 Task: Look for products with salt flavor in the category "Snack Mixes".
Action: Mouse moved to (1264, 150)
Screenshot: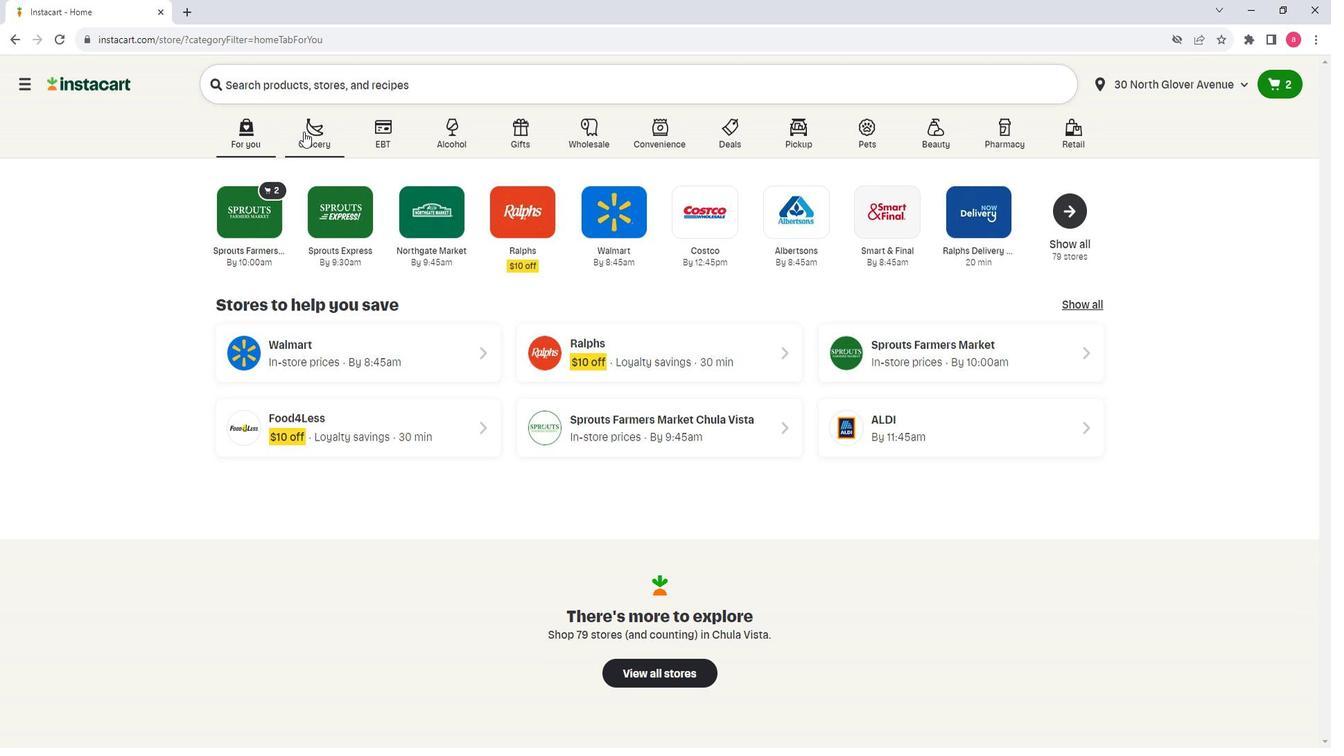 
Action: Mouse pressed left at (1264, 150)
Screenshot: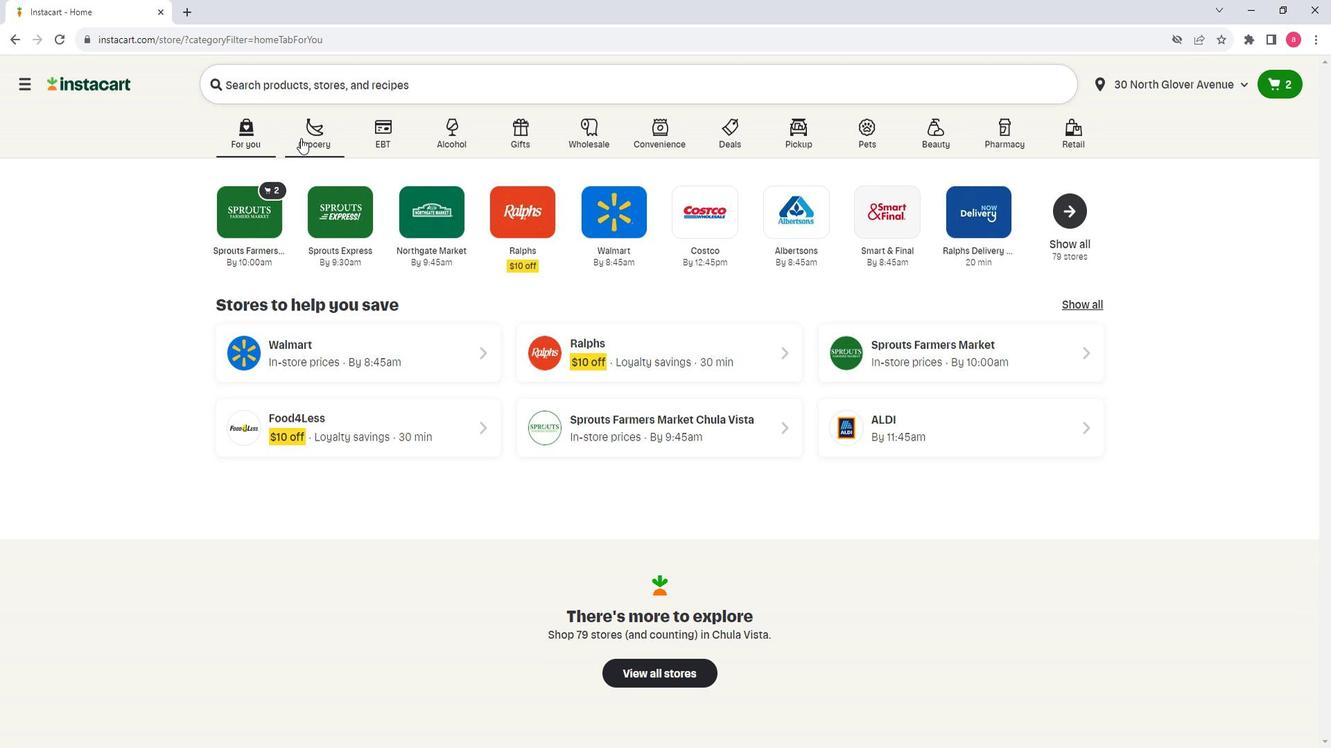 
Action: Mouse moved to (1236, 421)
Screenshot: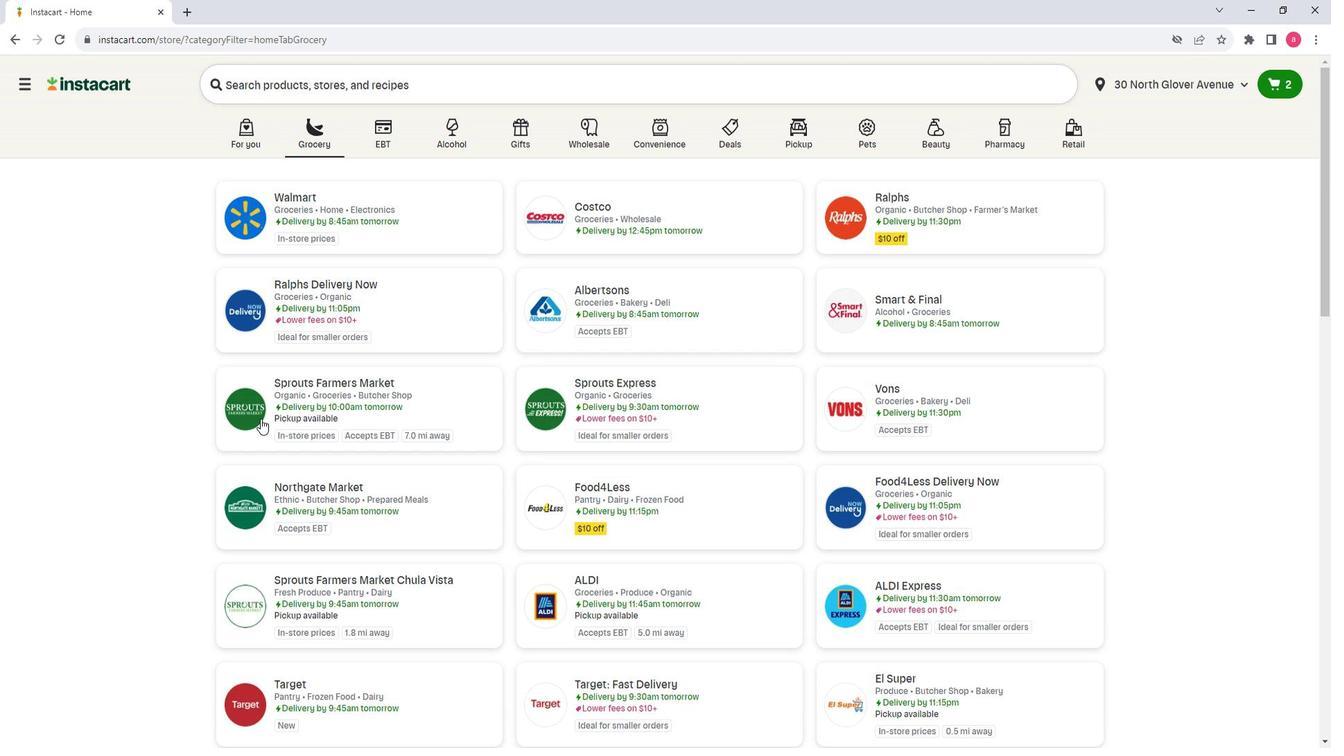 
Action: Mouse pressed left at (1236, 421)
Screenshot: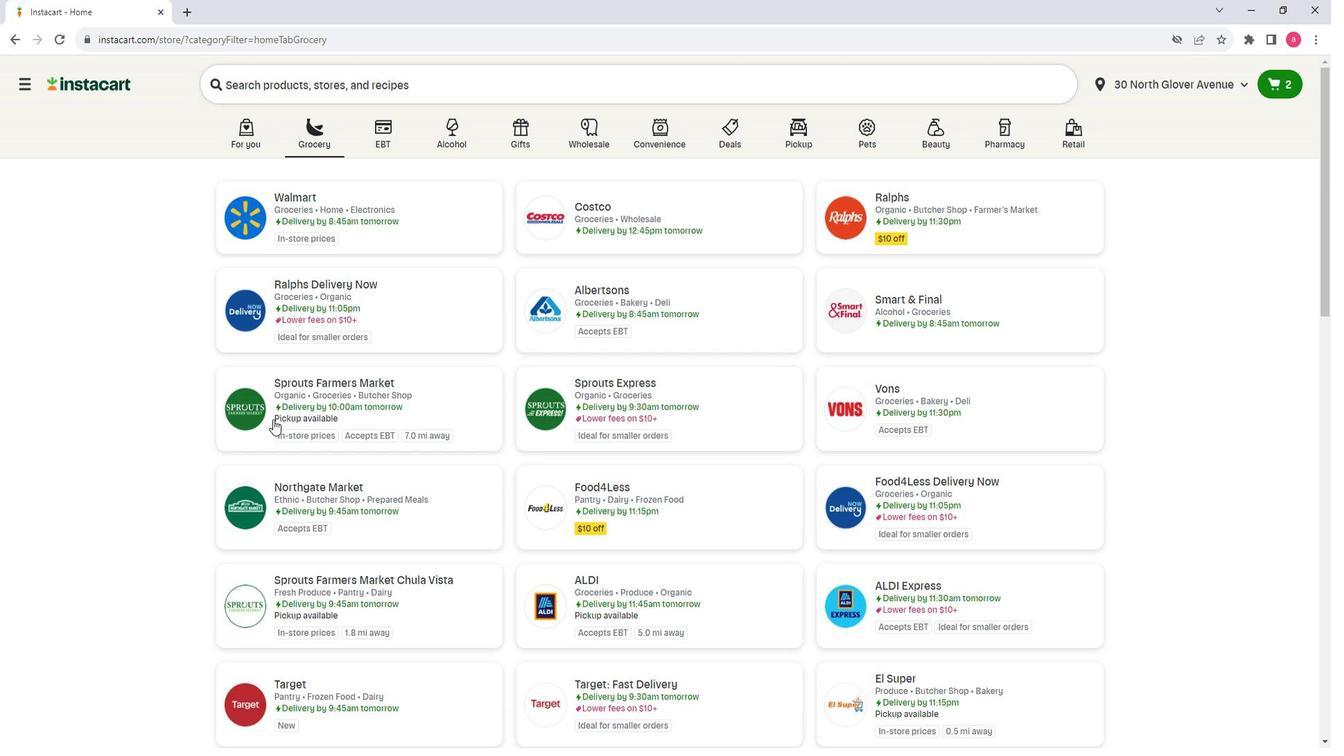 
Action: Mouse moved to (1056, 474)
Screenshot: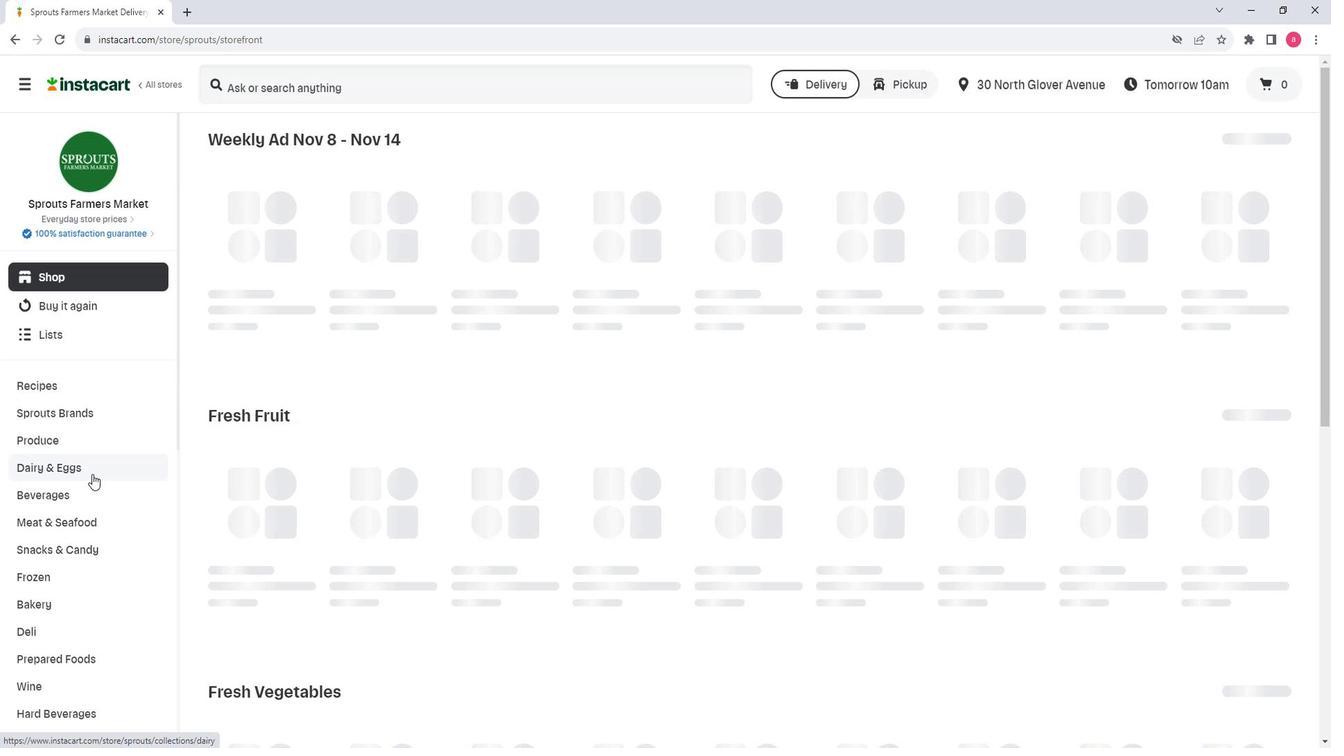 
Action: Mouse scrolled (1056, 474) with delta (0, 0)
Screenshot: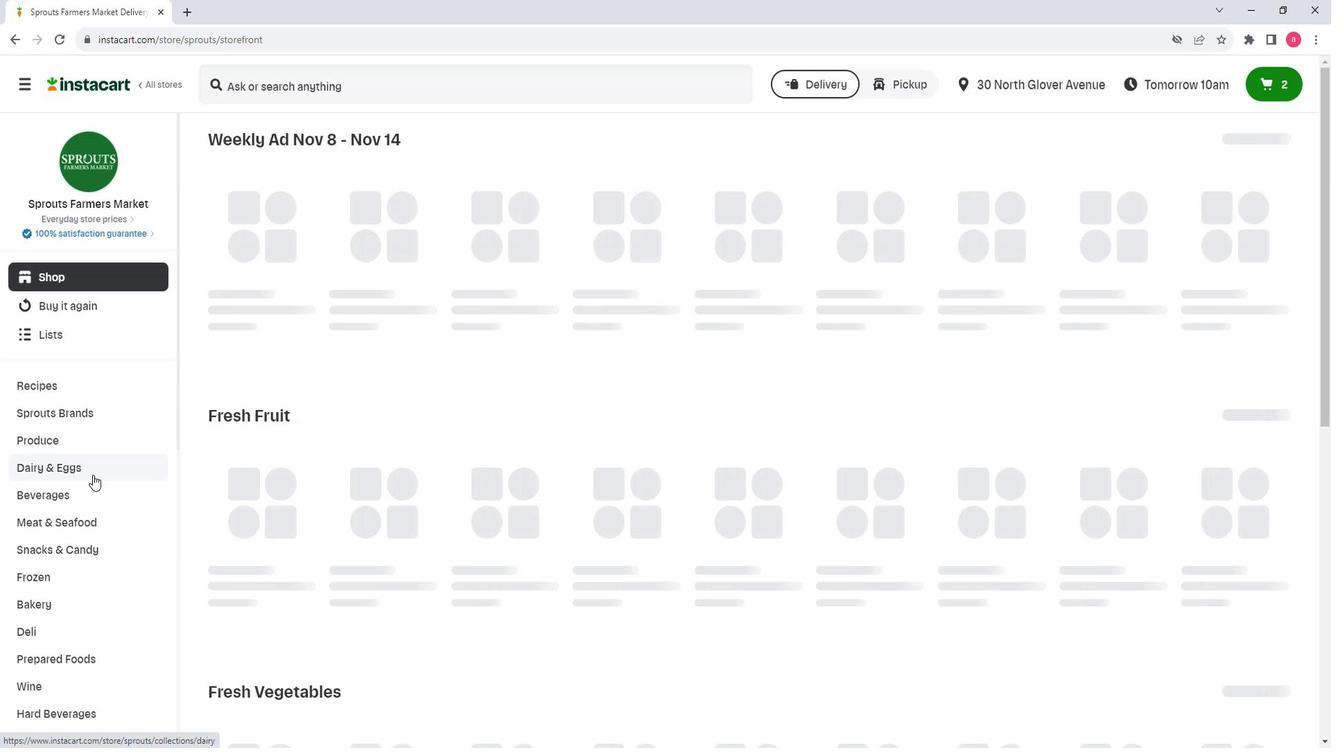 
Action: Mouse moved to (1062, 475)
Screenshot: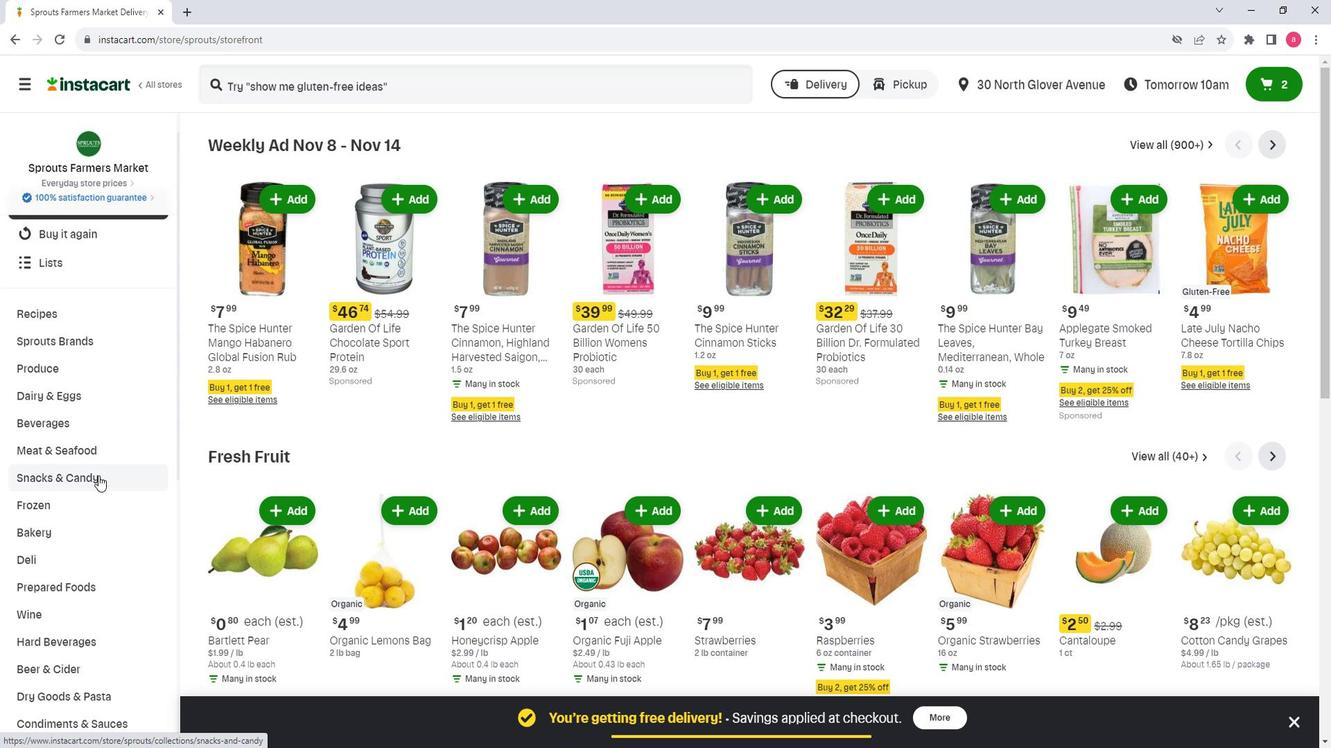
Action: Mouse pressed left at (1062, 475)
Screenshot: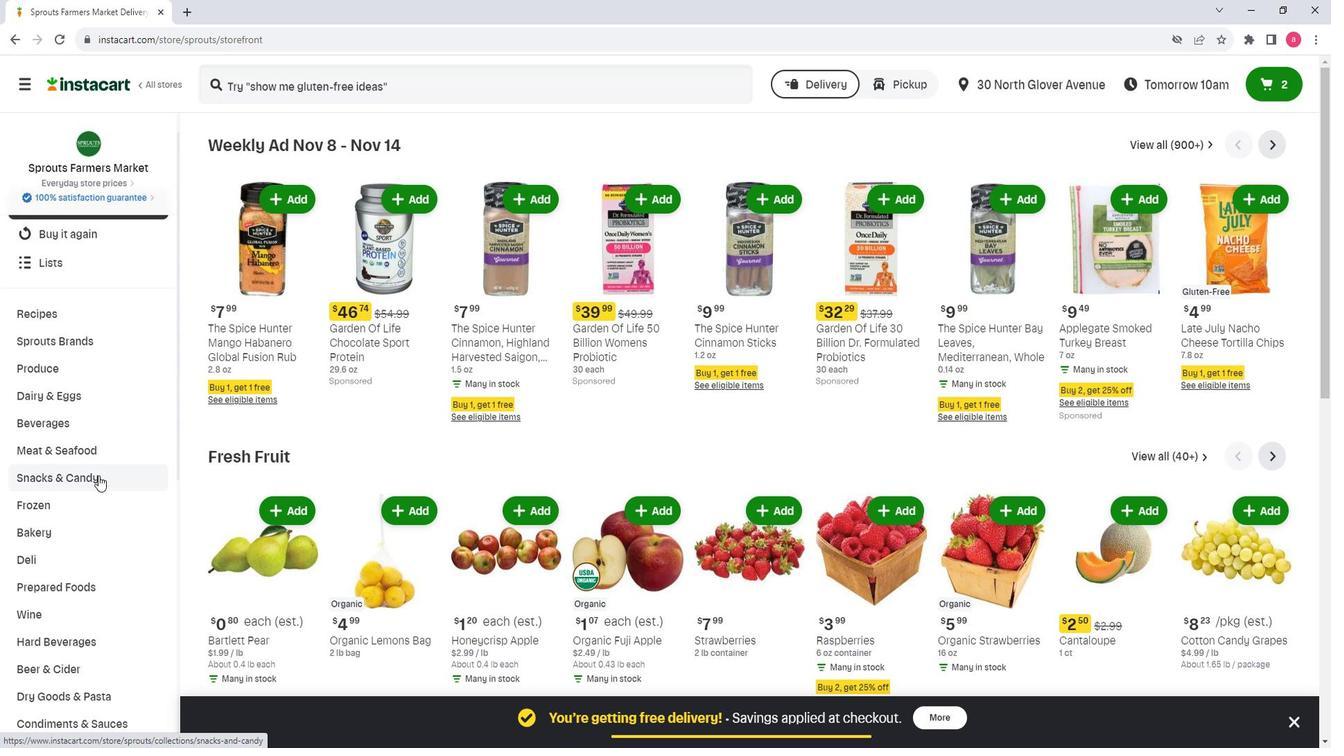 
Action: Mouse scrolled (1062, 474) with delta (0, 0)
Screenshot: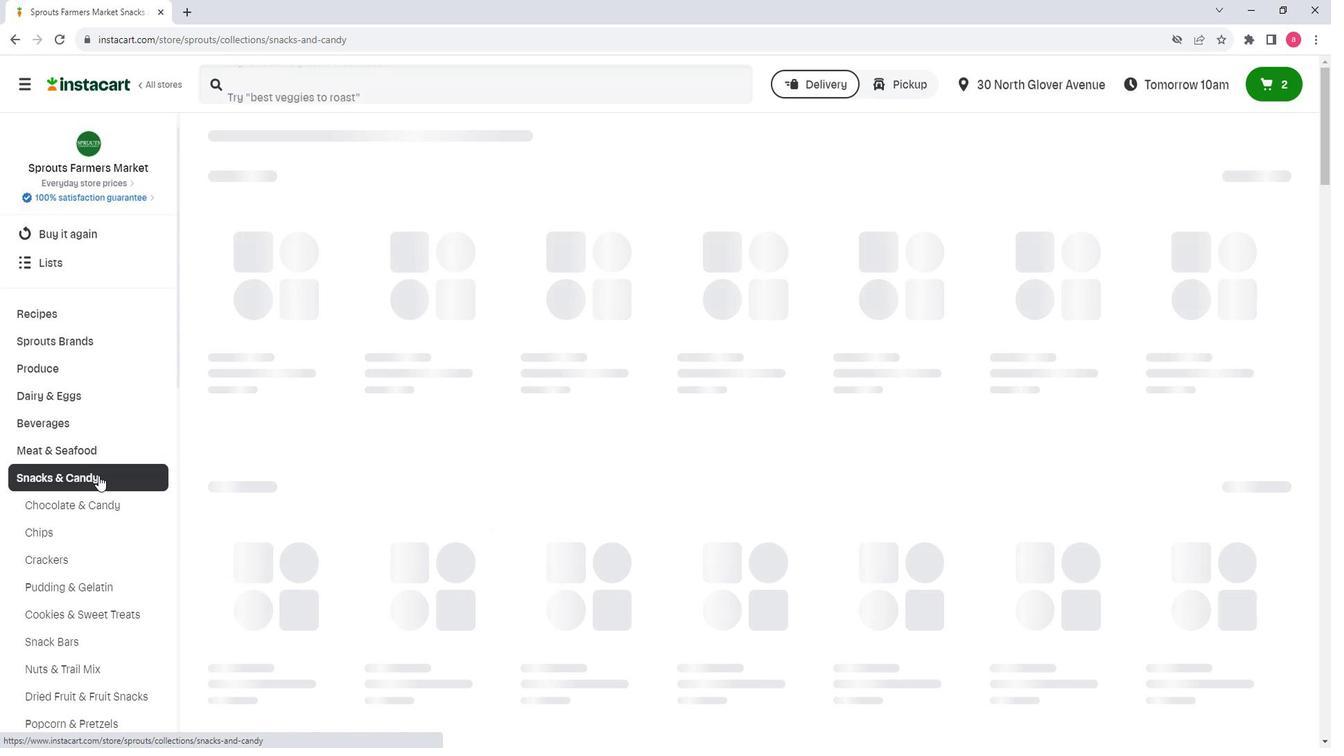 
Action: Mouse scrolled (1062, 474) with delta (0, 0)
Screenshot: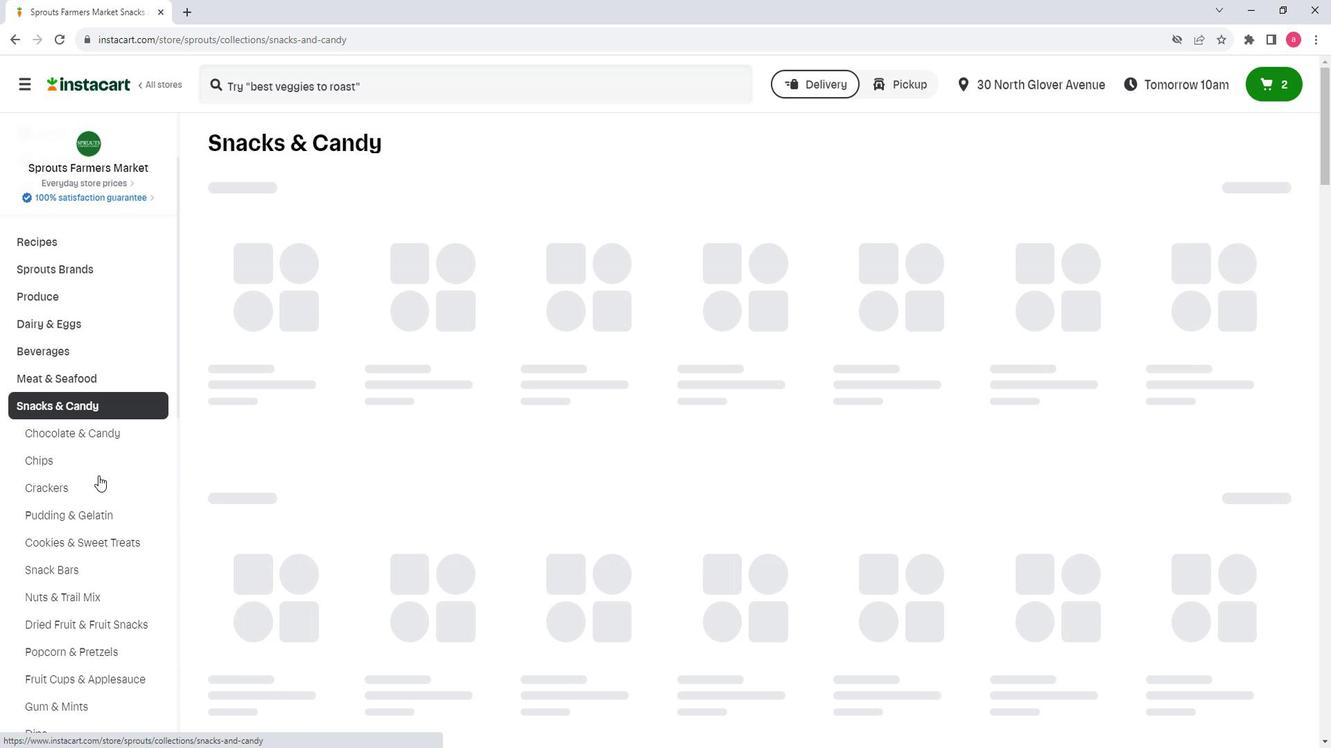 
Action: Mouse scrolled (1062, 474) with delta (0, 0)
Screenshot: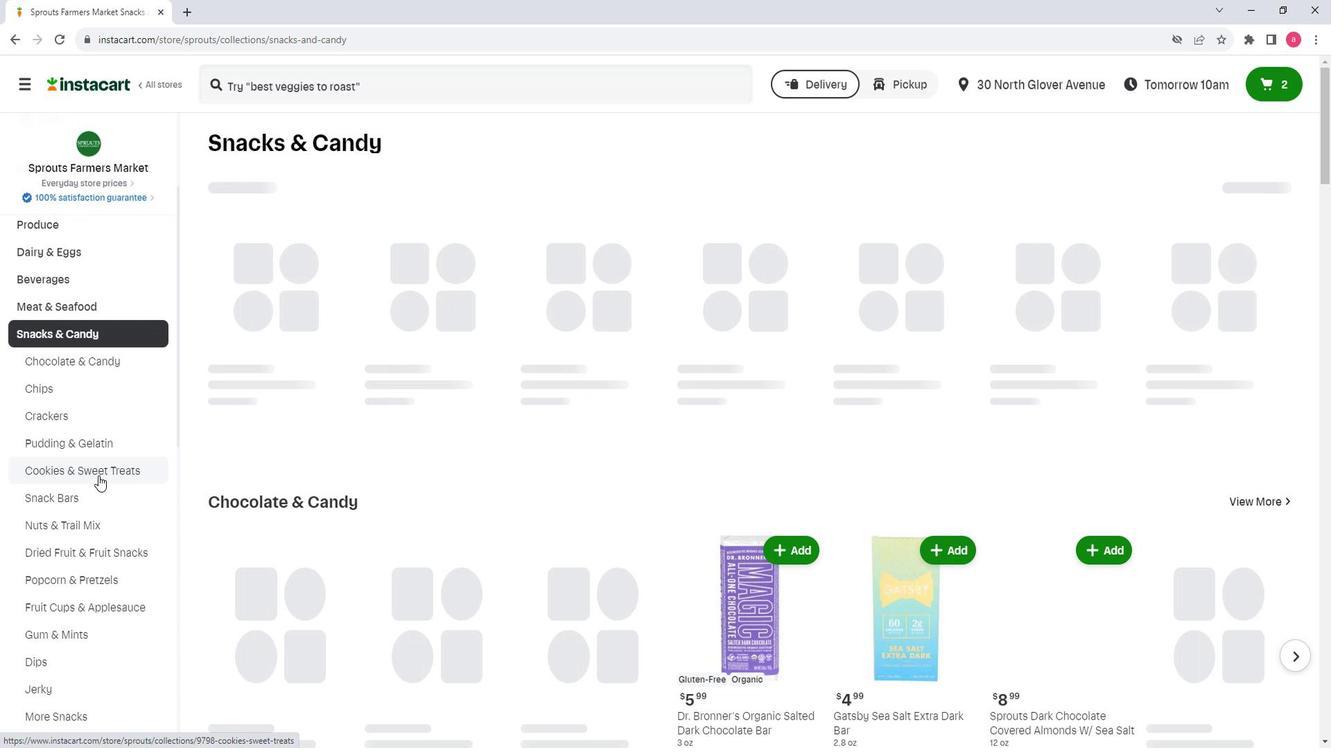 
Action: Mouse scrolled (1062, 474) with delta (0, 0)
Screenshot: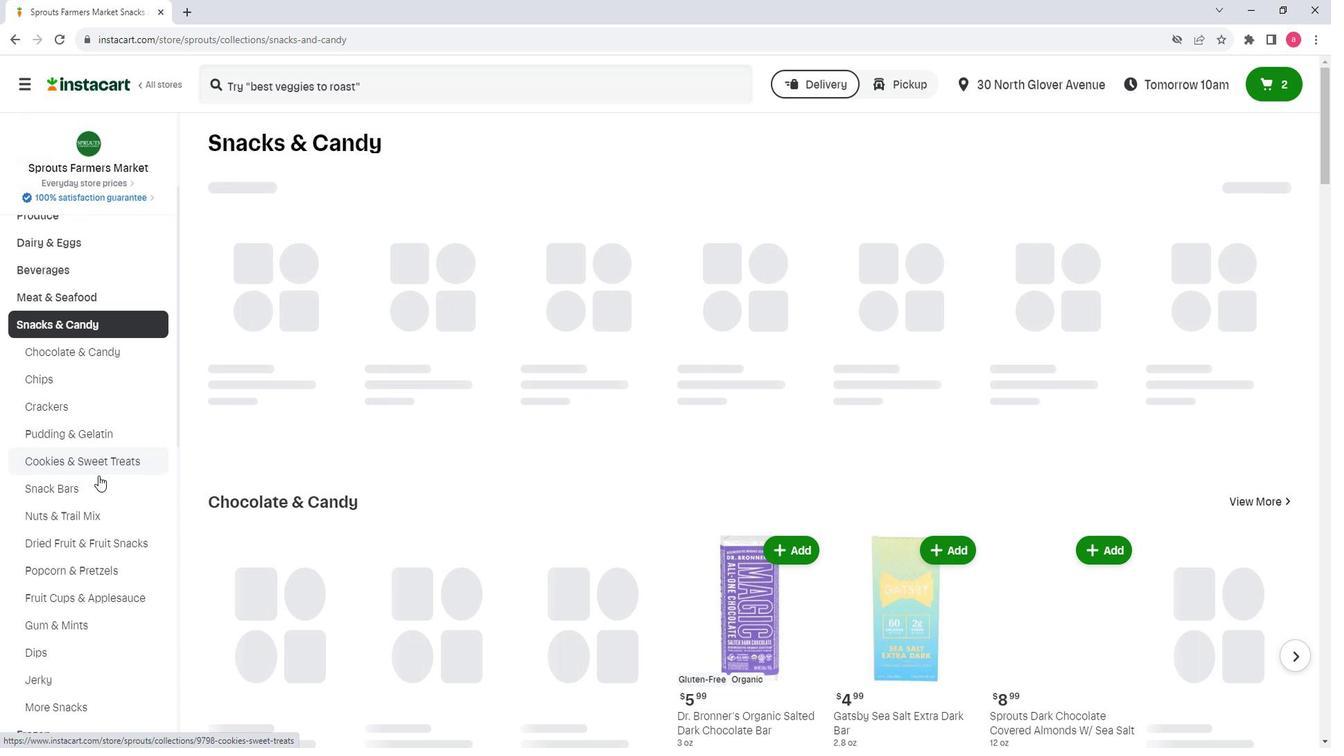 
Action: Mouse moved to (1028, 572)
Screenshot: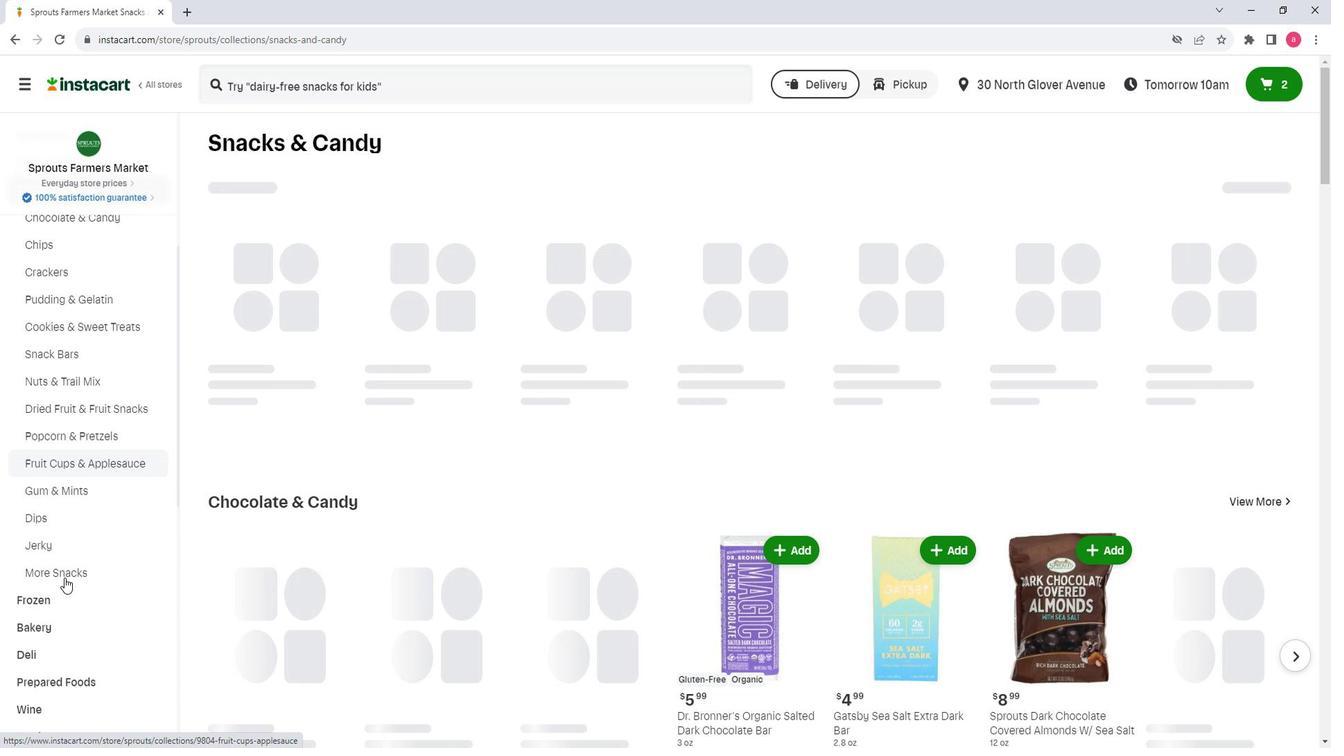 
Action: Mouse pressed left at (1028, 572)
Screenshot: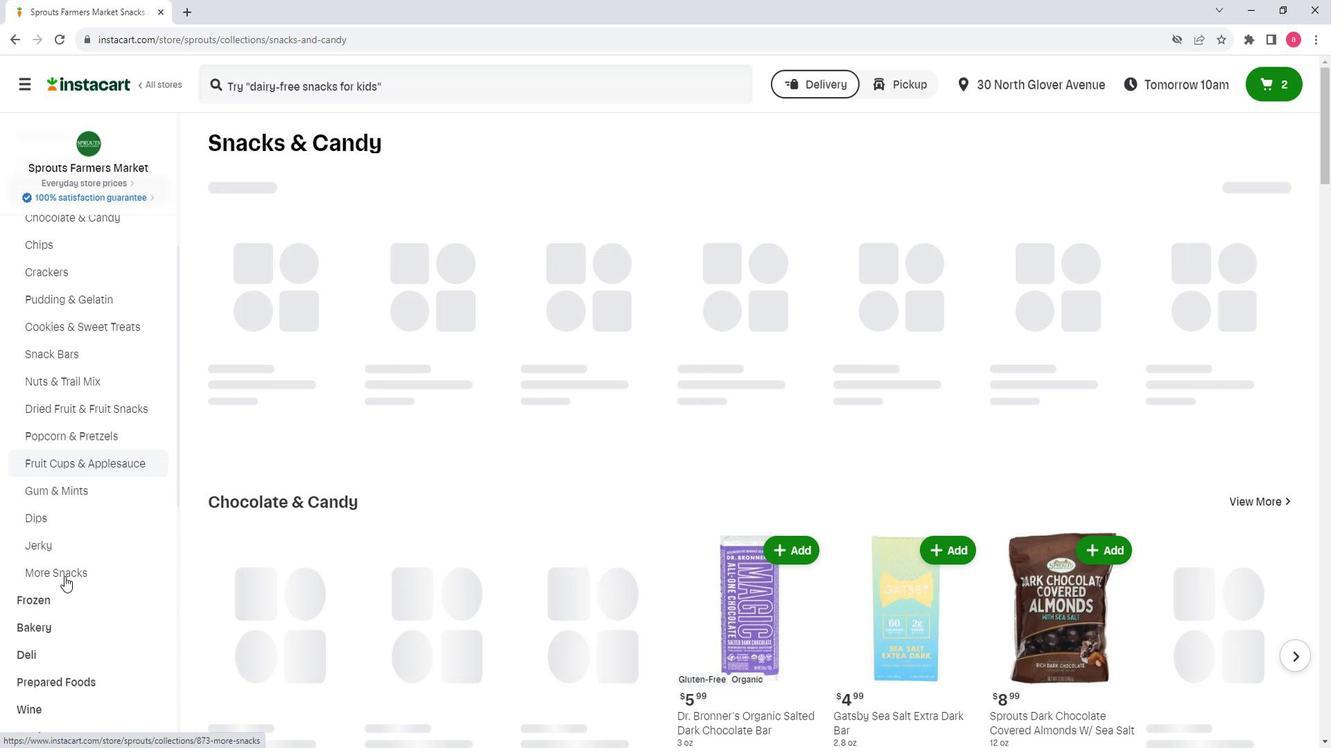 
Action: Mouse moved to (1281, 219)
Screenshot: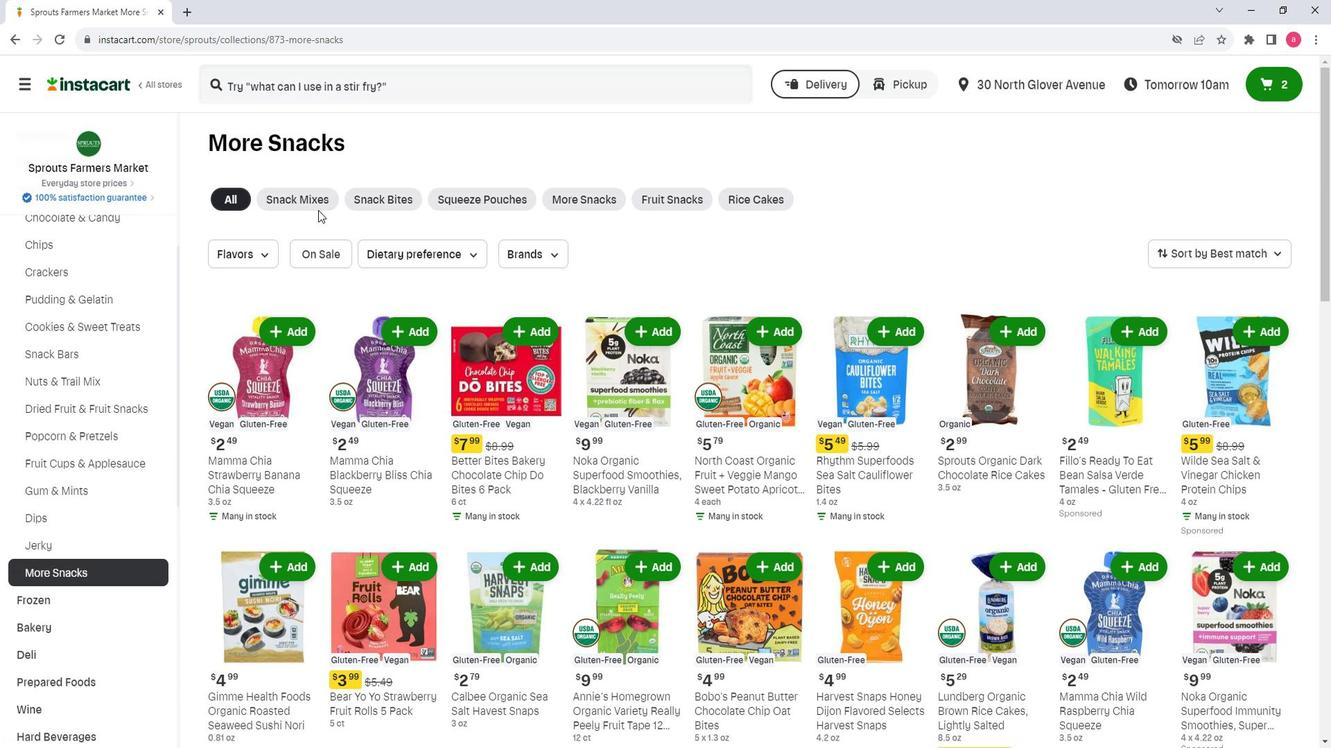 
Action: Mouse pressed left at (1281, 219)
Screenshot: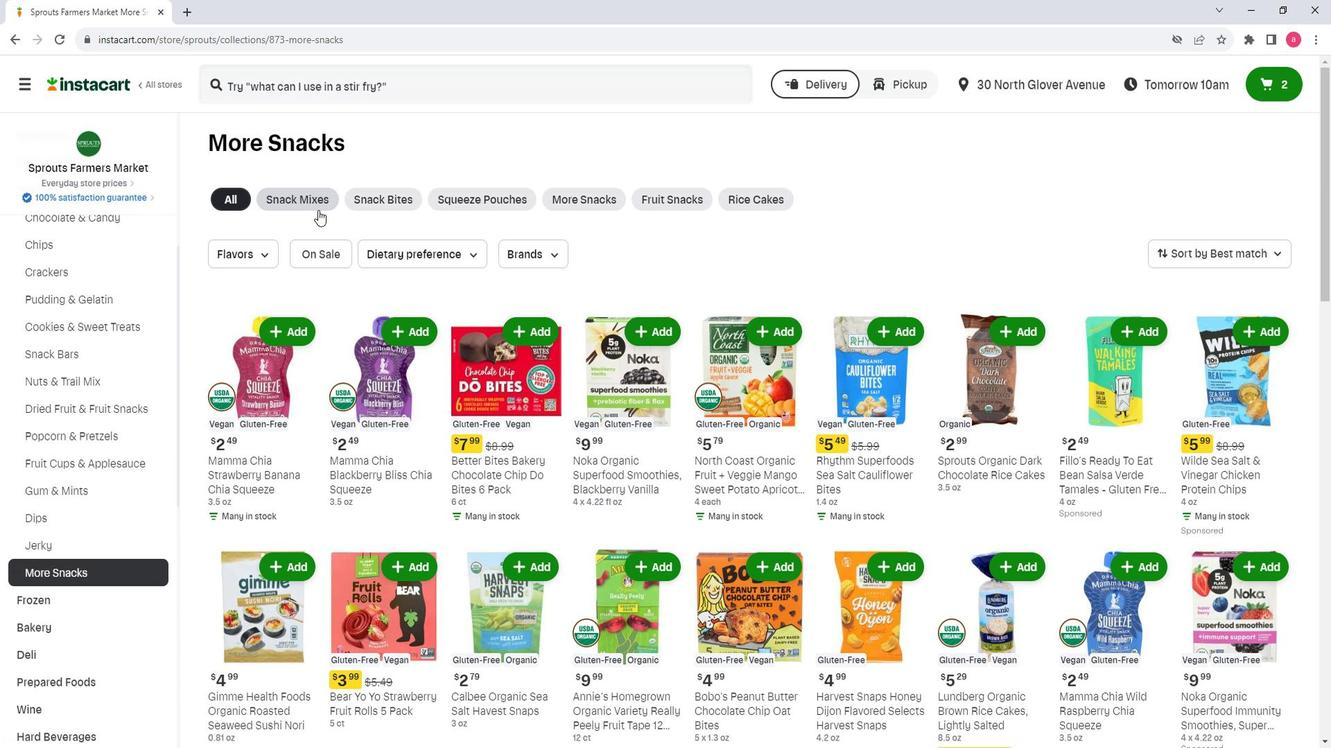 
Action: Mouse moved to (1231, 259)
Screenshot: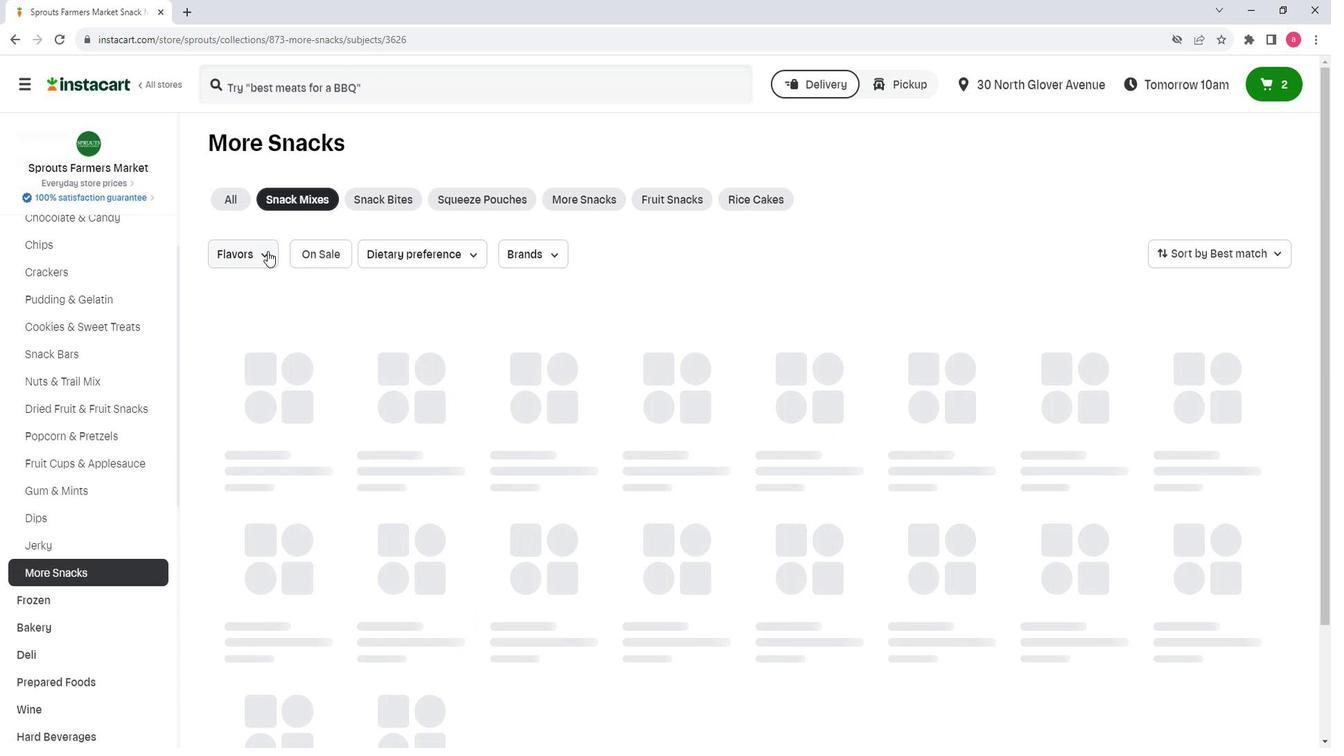 
Action: Mouse pressed left at (1231, 259)
Screenshot: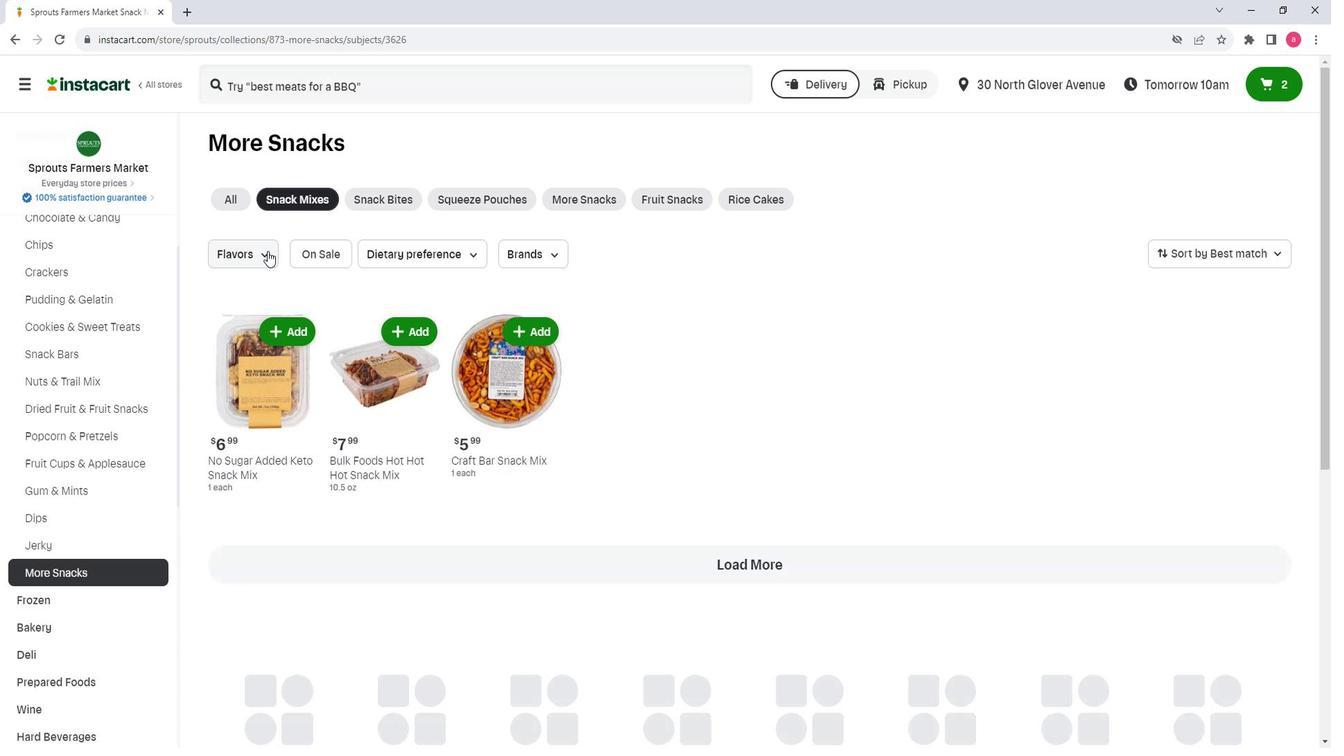 
Action: Mouse moved to (1272, 326)
Screenshot: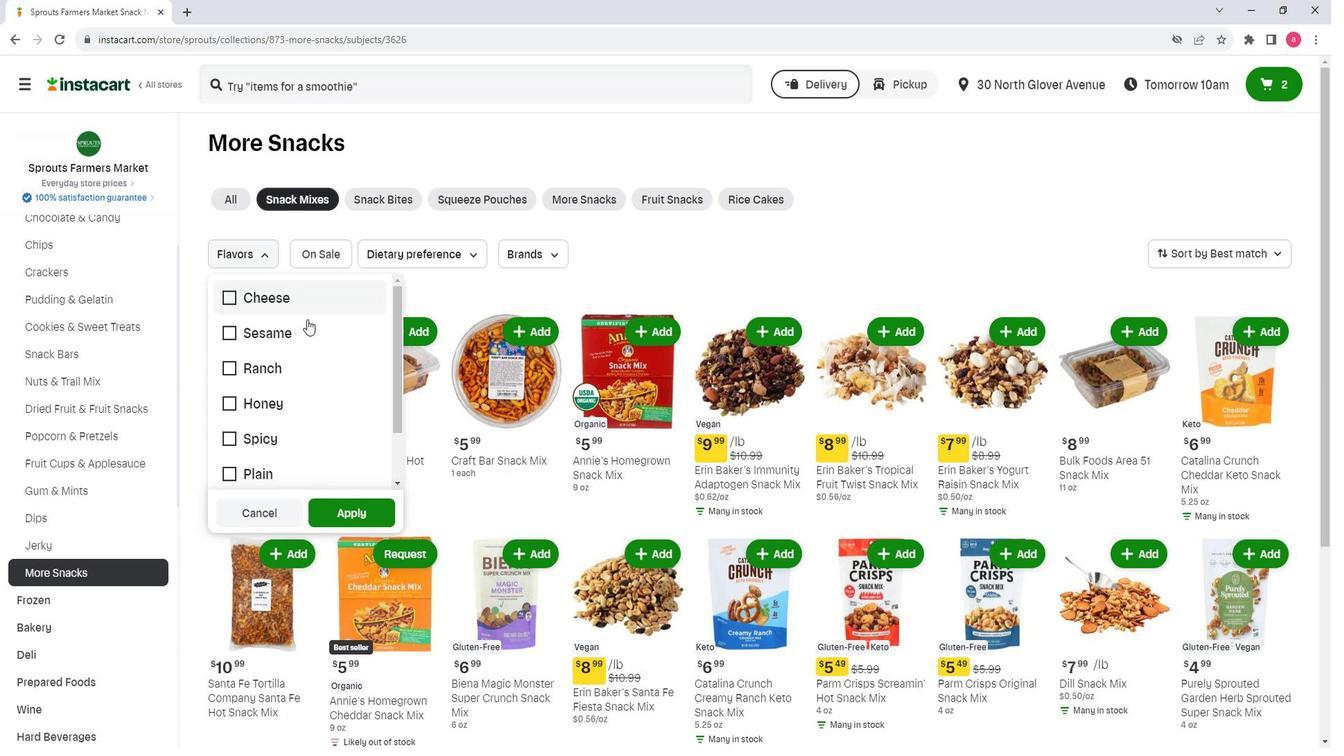 
Action: Mouse scrolled (1272, 325) with delta (0, 0)
Screenshot: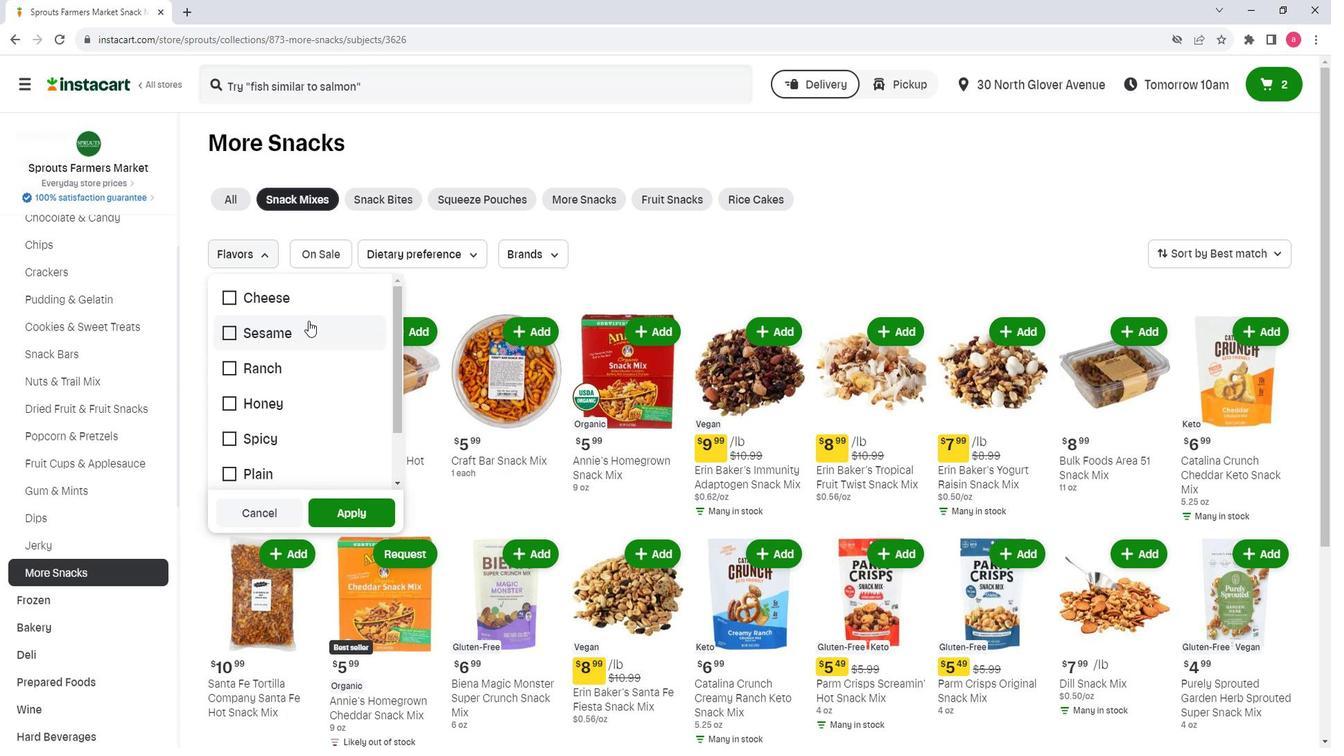
Action: Mouse scrolled (1272, 327) with delta (0, 0)
Screenshot: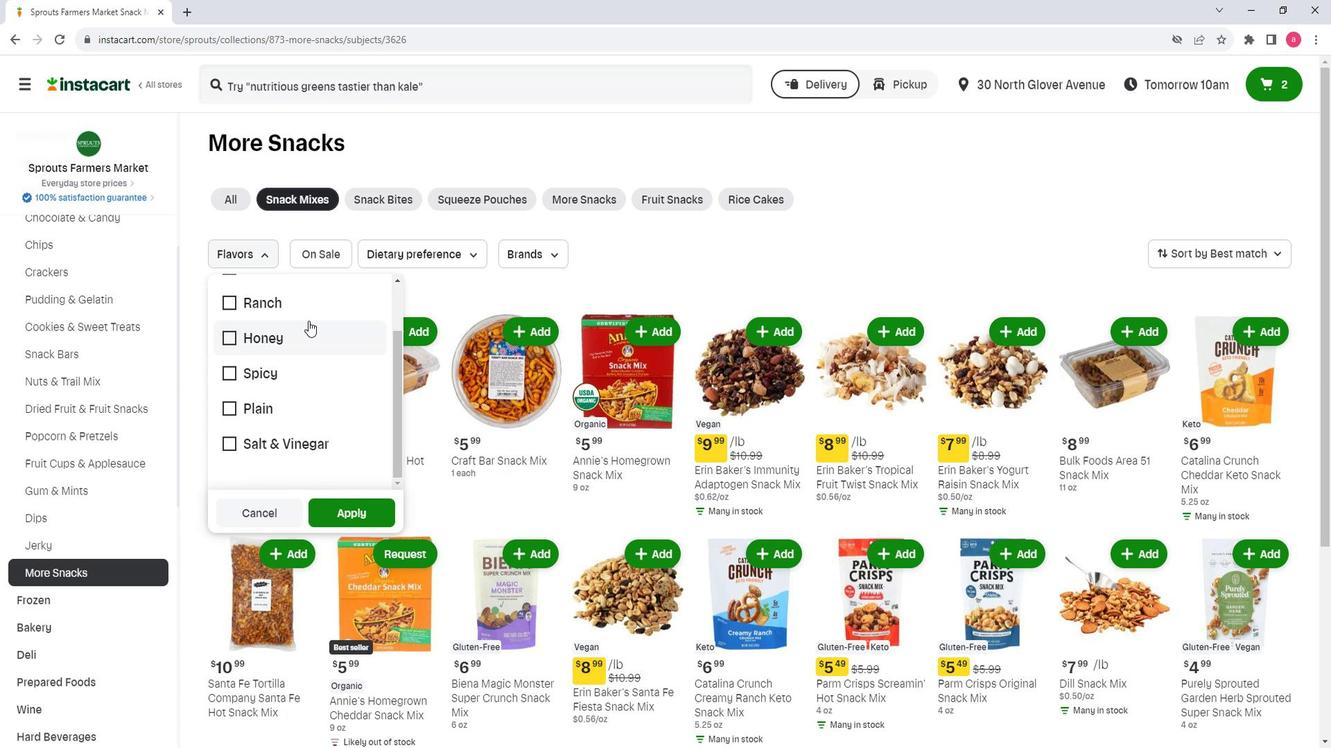 
Action: Mouse scrolled (1272, 327) with delta (0, 0)
Screenshot: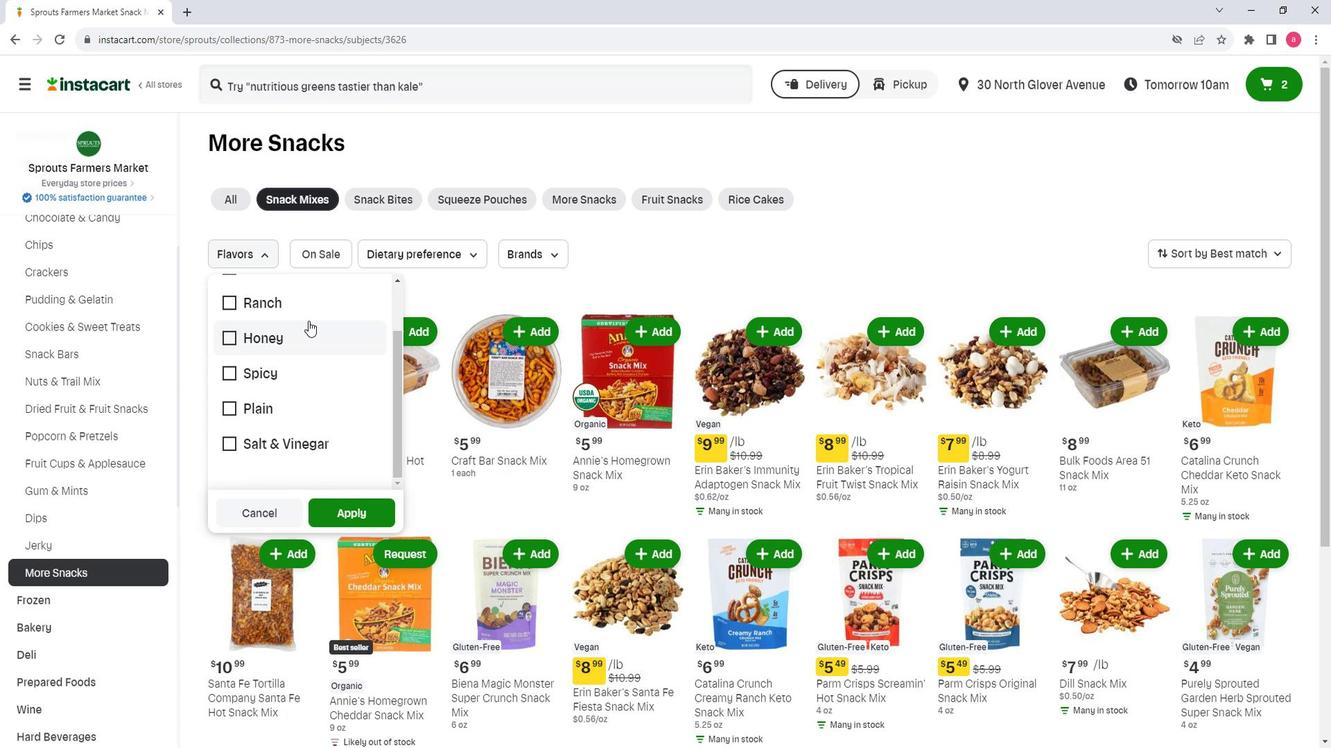 
Action: Mouse scrolled (1272, 327) with delta (0, 0)
Screenshot: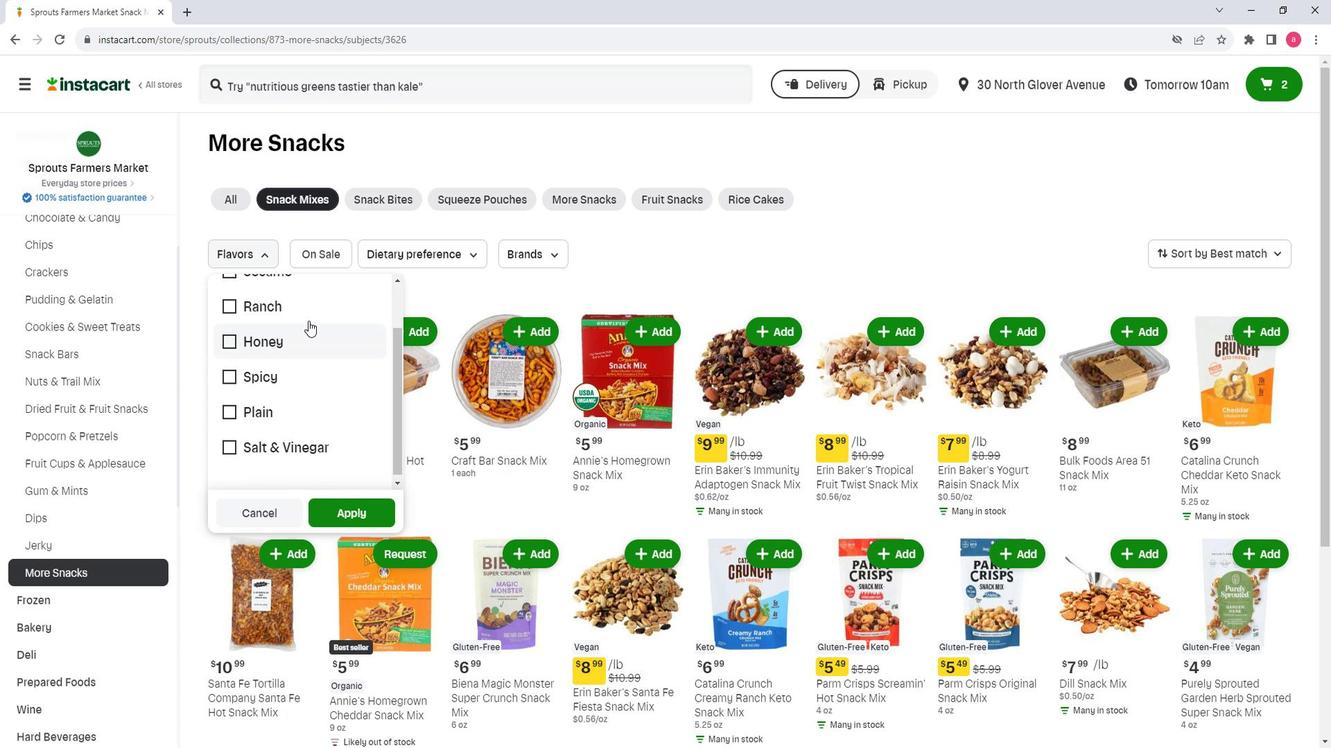 
Action: Mouse scrolled (1272, 327) with delta (0, 0)
Screenshot: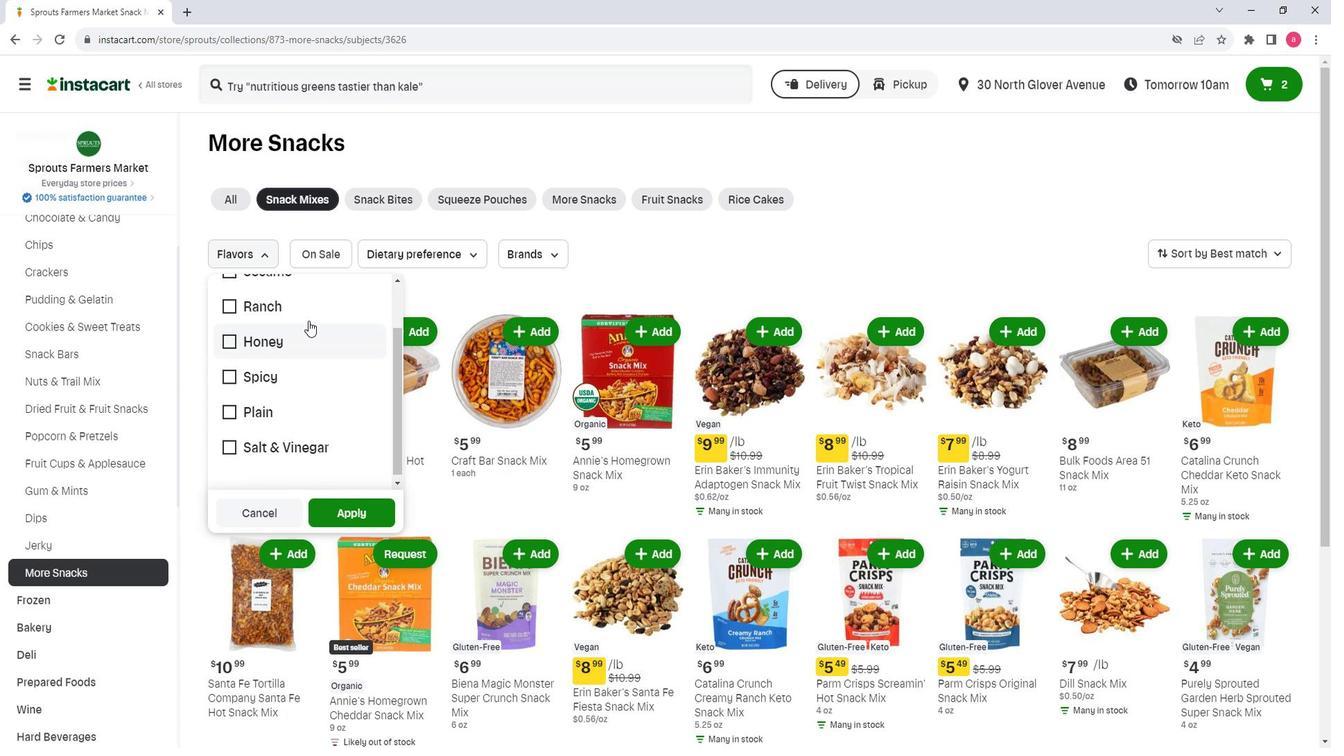 
Action: Mouse scrolled (1272, 325) with delta (0, 0)
Screenshot: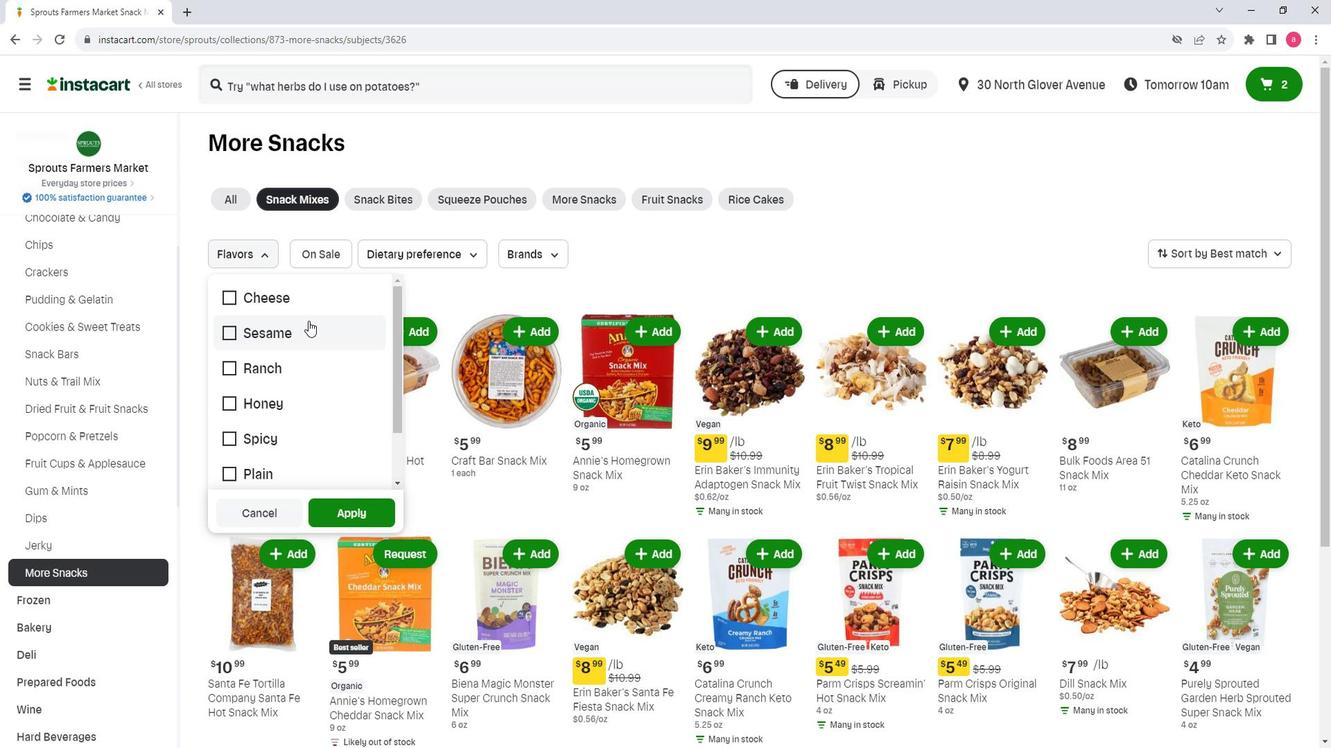 
Action: Mouse scrolled (1272, 325) with delta (0, 0)
Screenshot: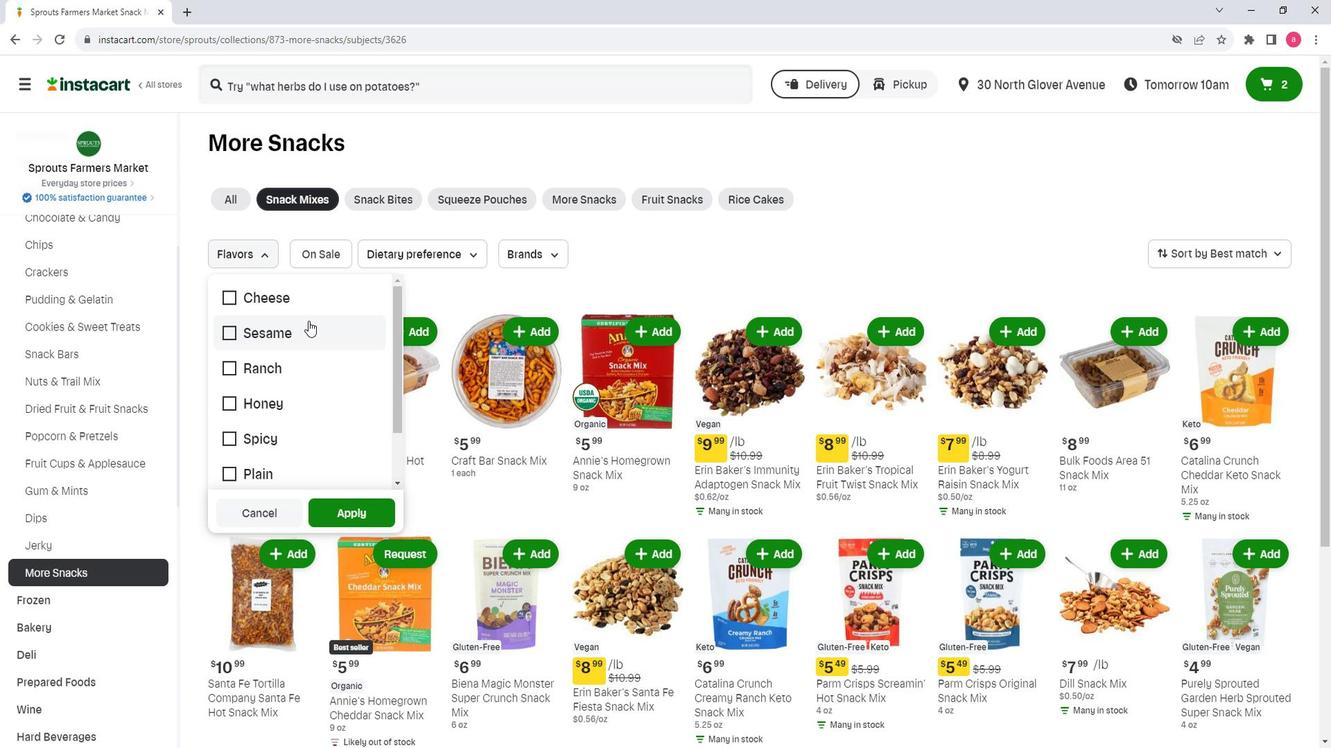 
Action: Mouse scrolled (1272, 325) with delta (0, 0)
Screenshot: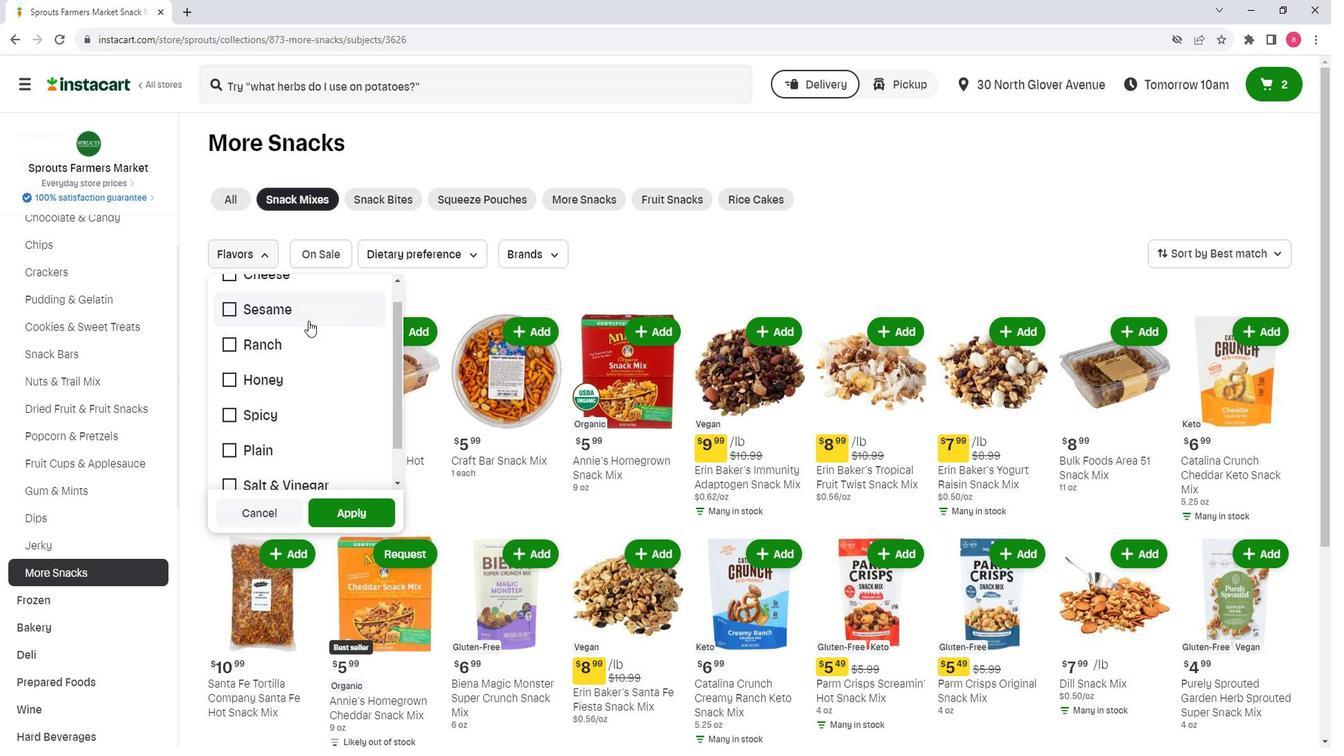 
